 Task: Schedule a workshop on public speaking for next Wednesday at 6:00 PM.
Action: Mouse pressed left at (94, 233)
Screenshot: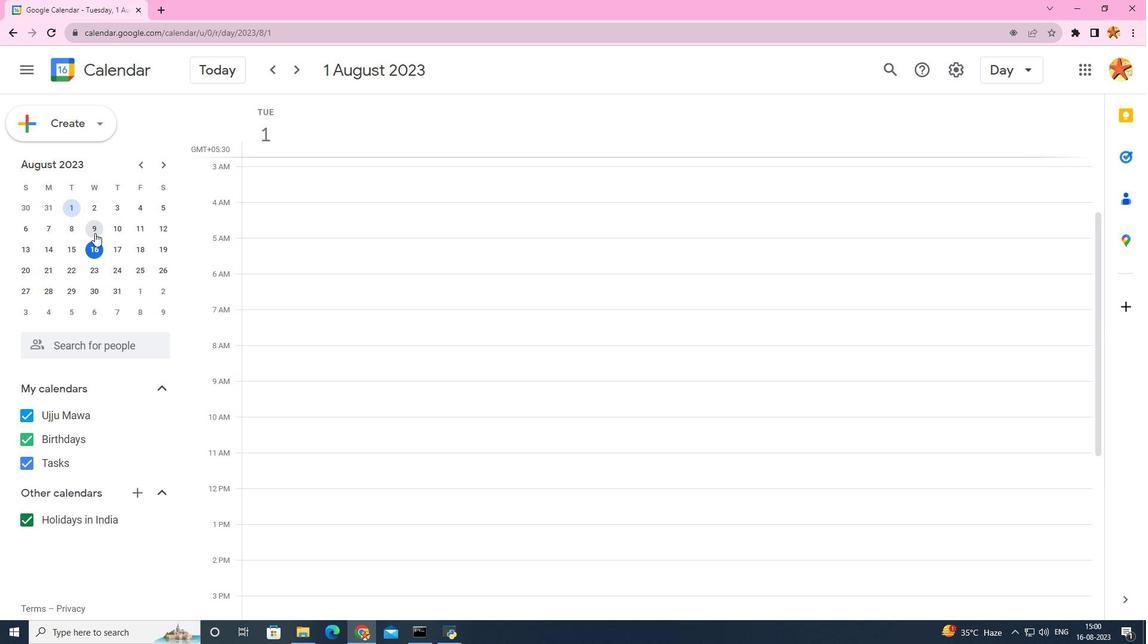 
Action: Mouse moved to (285, 443)
Screenshot: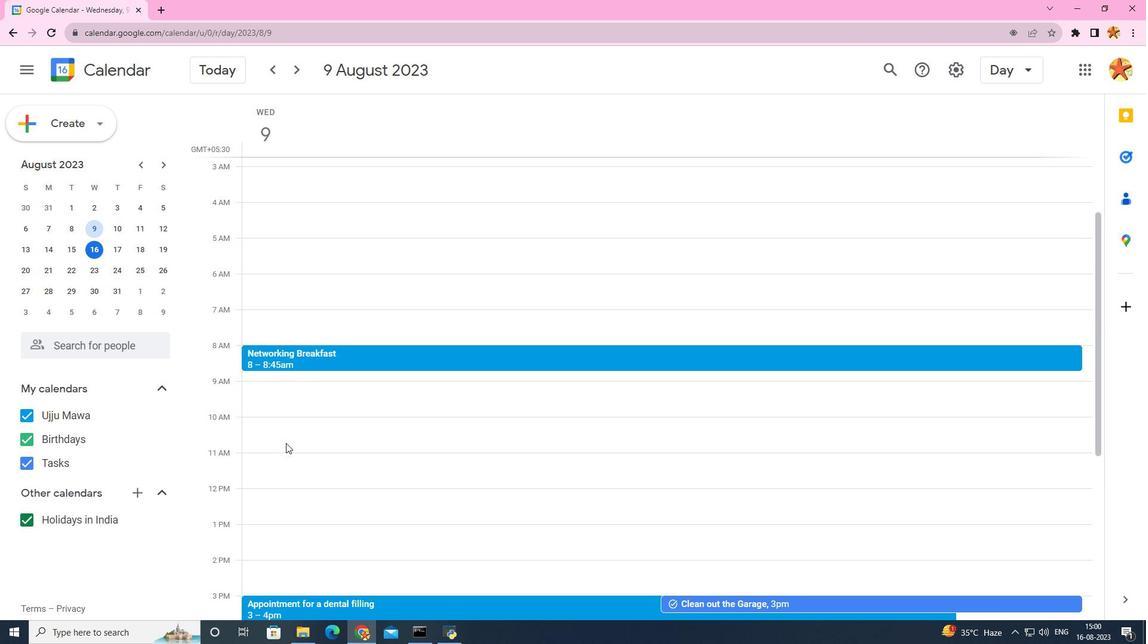 
Action: Mouse scrolled (285, 442) with delta (0, 0)
Screenshot: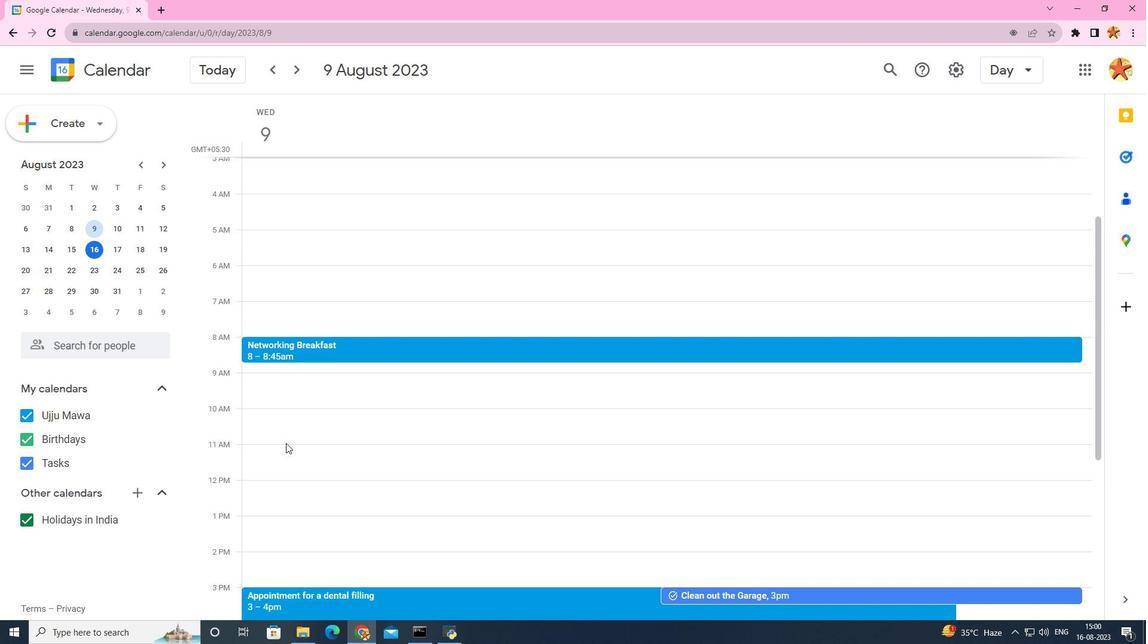 
Action: Mouse scrolled (285, 442) with delta (0, 0)
Screenshot: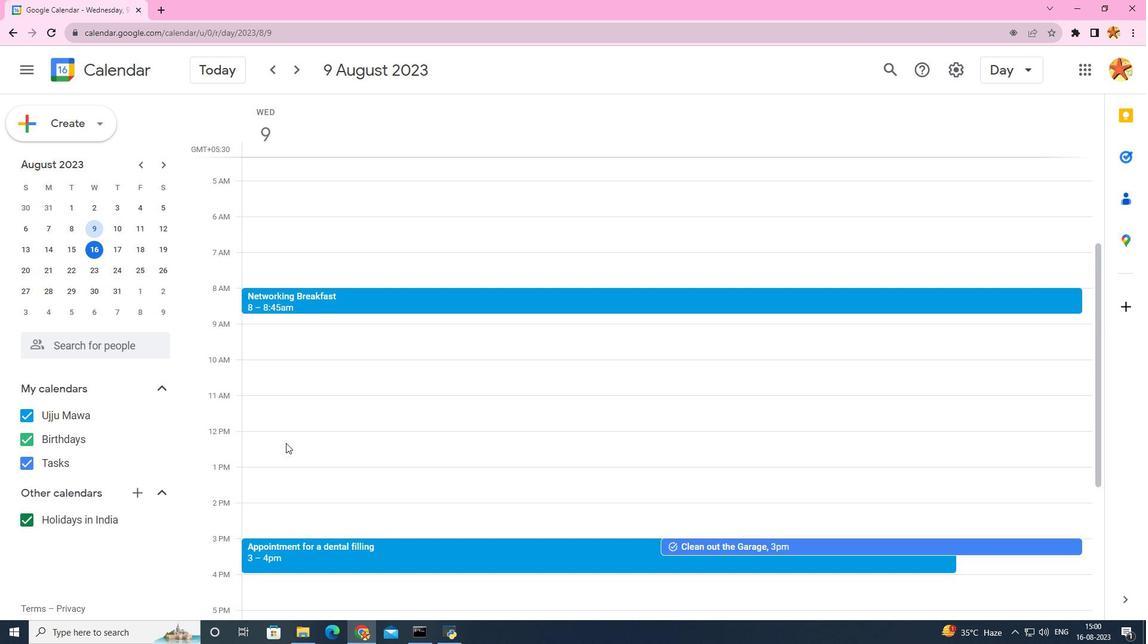 
Action: Mouse scrolled (285, 442) with delta (0, 0)
Screenshot: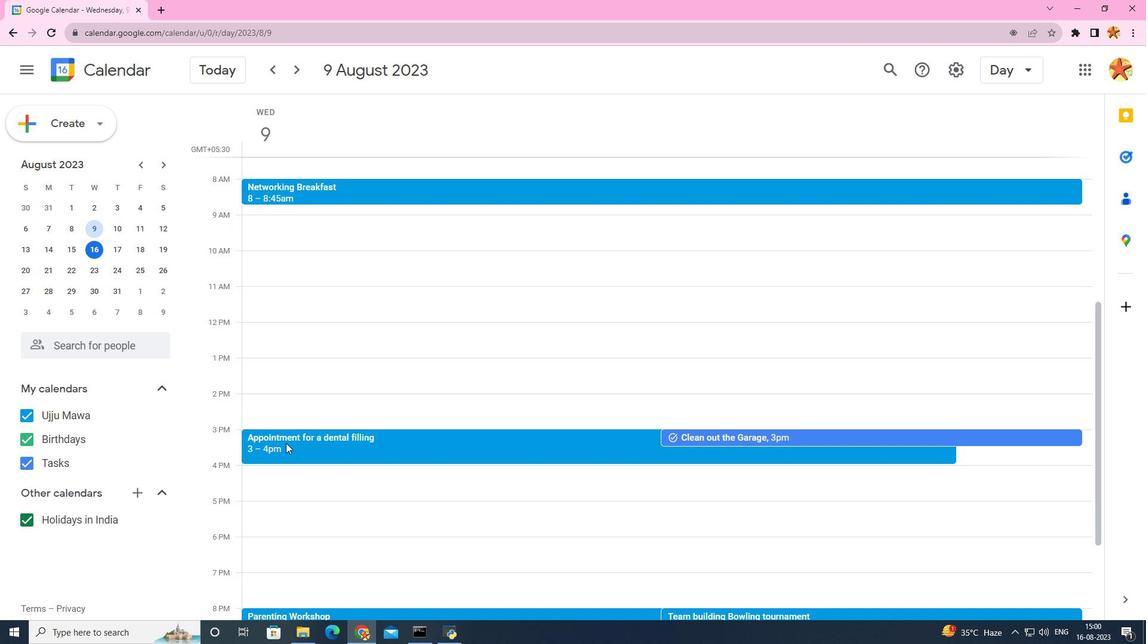 
Action: Mouse scrolled (285, 442) with delta (0, 0)
Screenshot: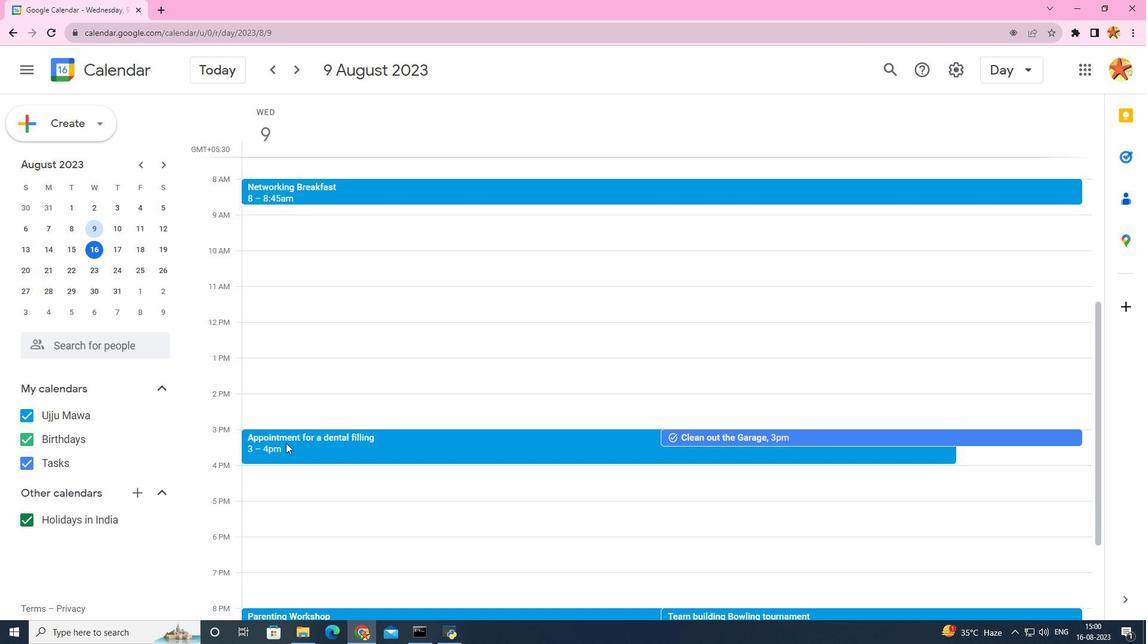 
Action: Mouse scrolled (285, 442) with delta (0, 0)
Screenshot: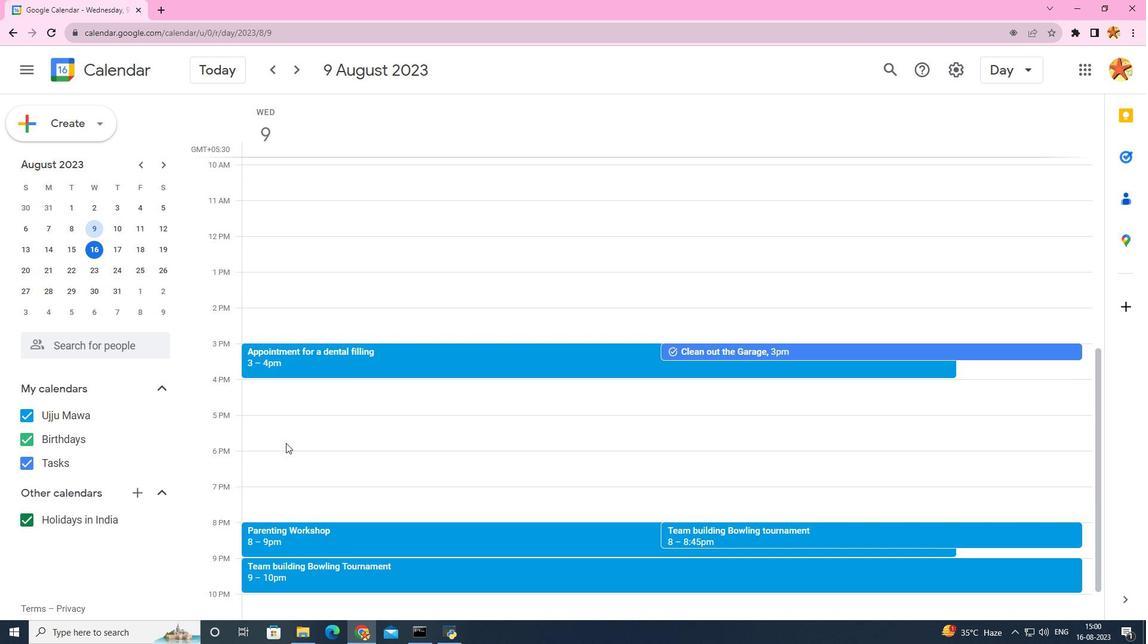 
Action: Mouse moved to (281, 410)
Screenshot: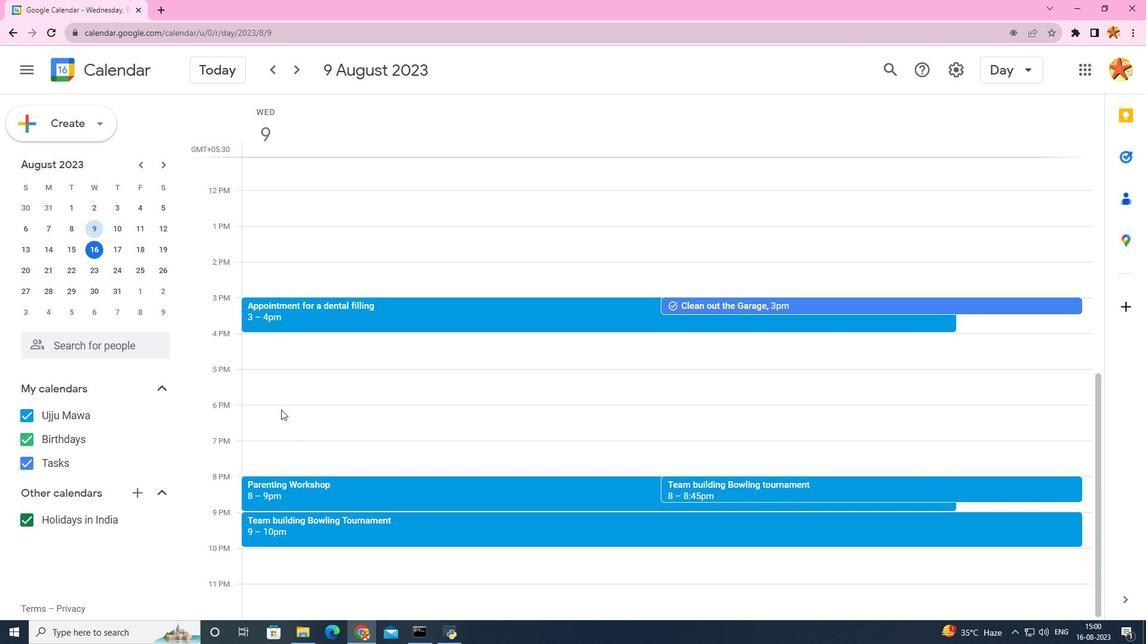 
Action: Mouse pressed left at (281, 410)
Screenshot: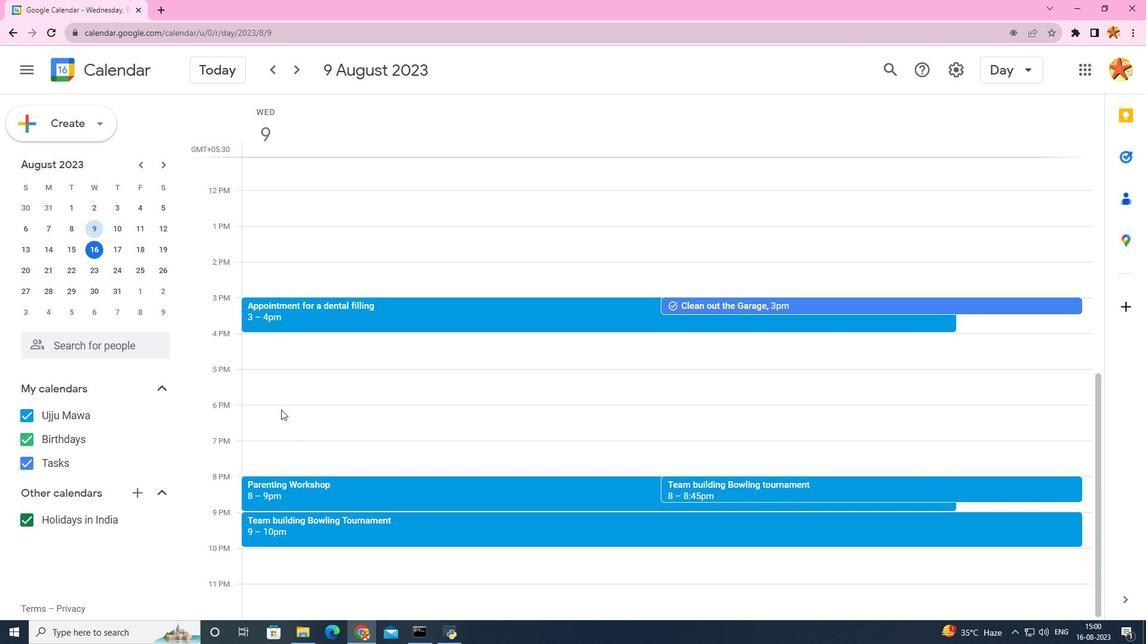 
Action: Mouse moved to (640, 203)
Screenshot: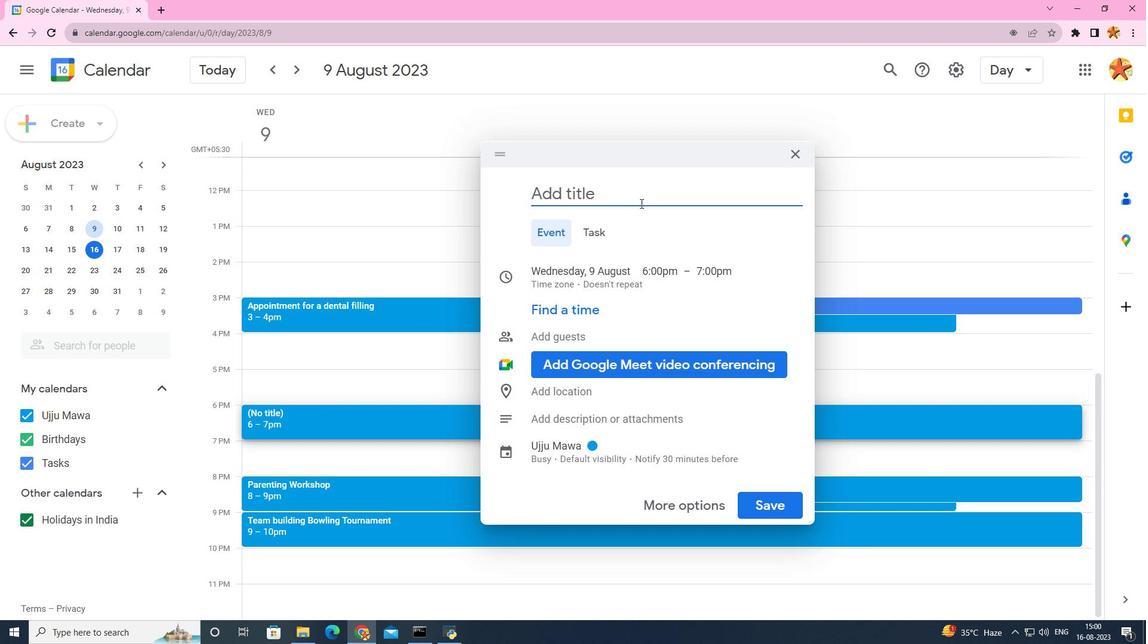 
Action: Key pressed <Key.caps_lock>W<Key.caps_lock>orkhop<Key.space>on<Key.space>public<Key.space>speaking
Screenshot: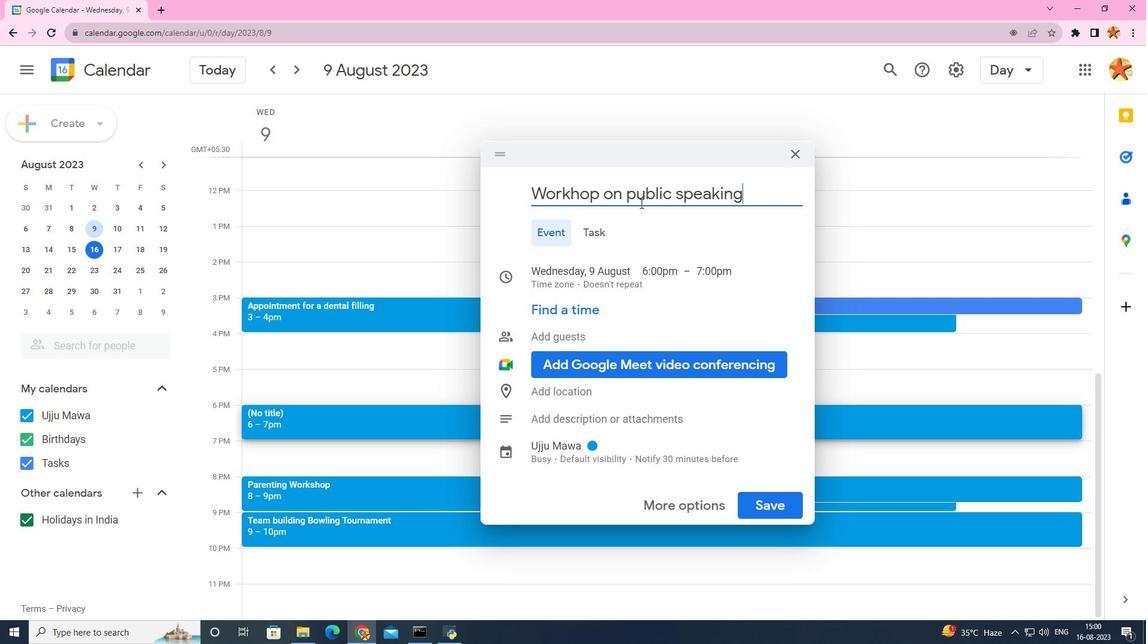 
Action: Mouse moved to (567, 183)
Screenshot: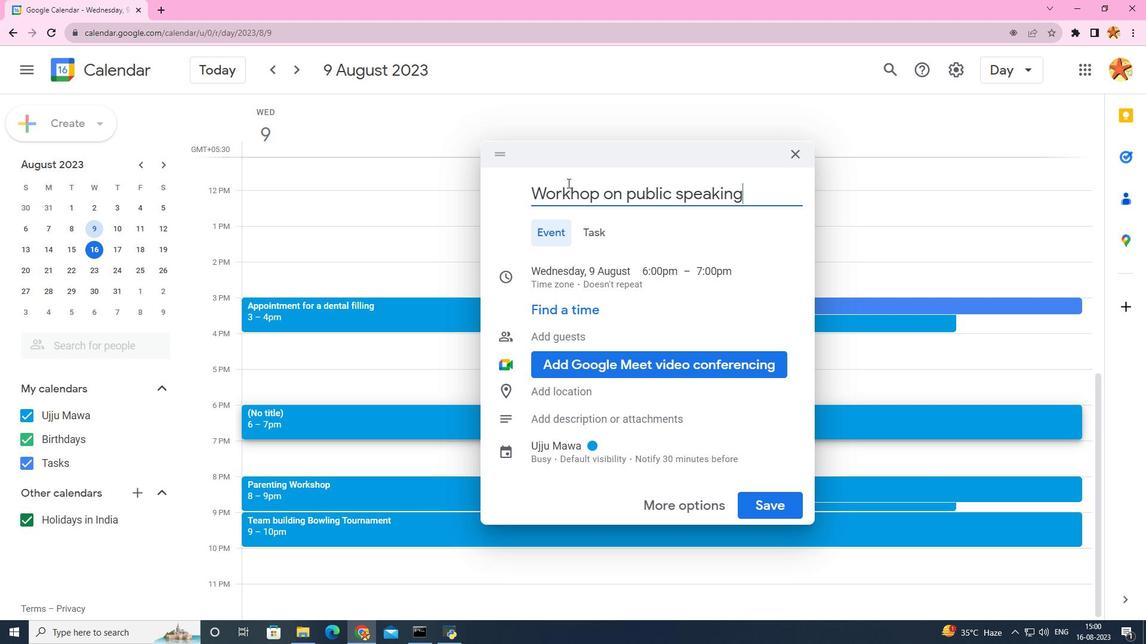 
Action: Mouse pressed left at (567, 183)
Screenshot: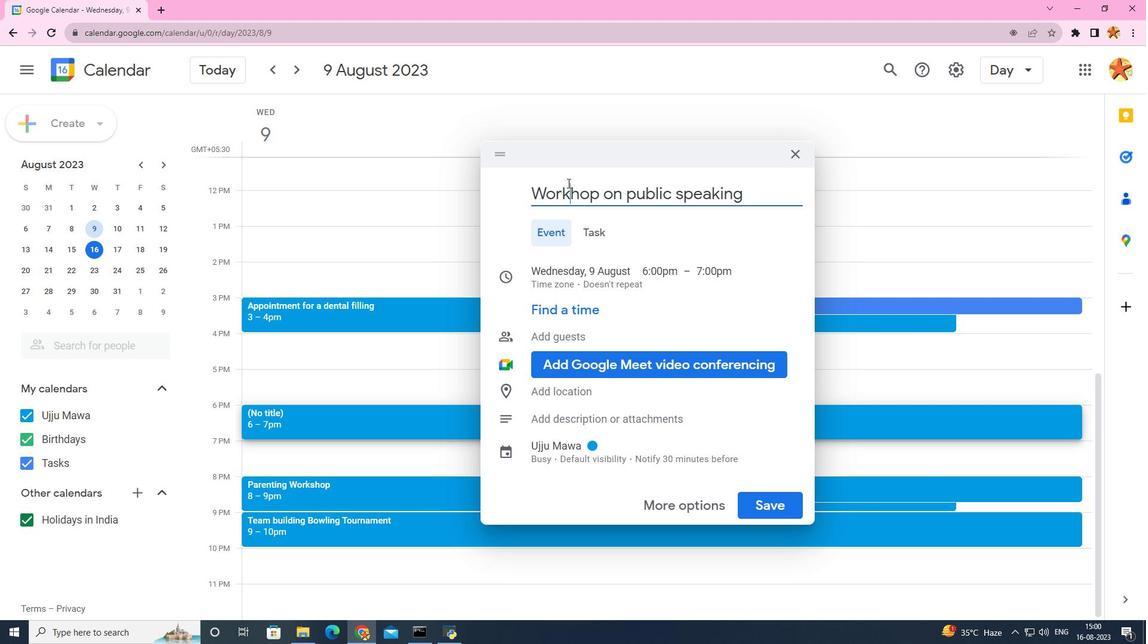 
Action: Key pressed s
Screenshot: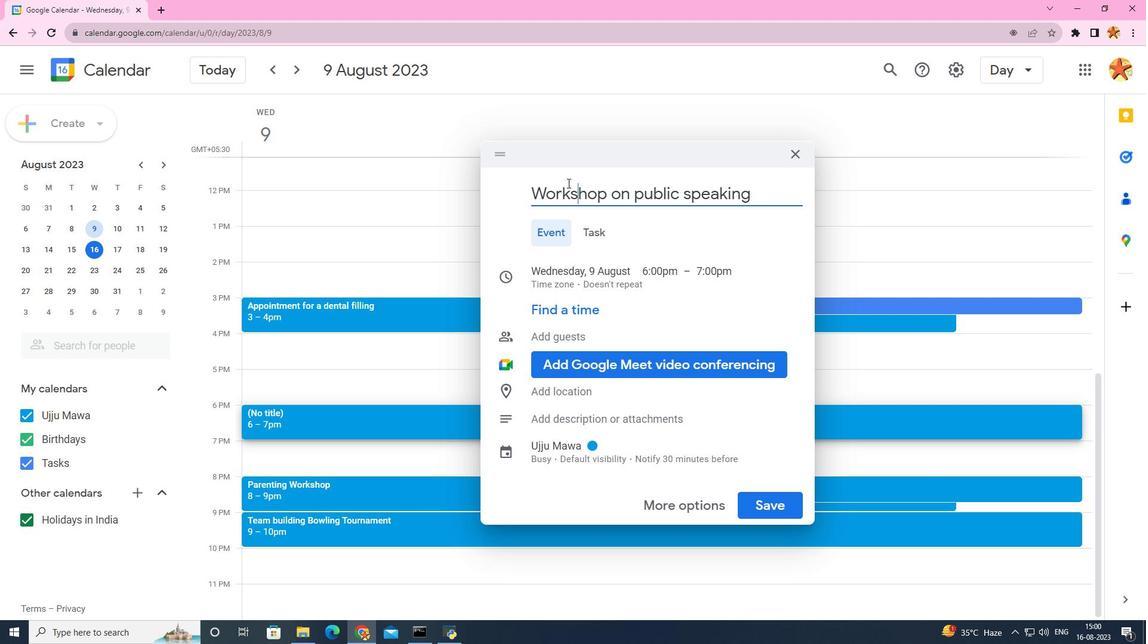 
Action: Mouse moved to (748, 504)
Screenshot: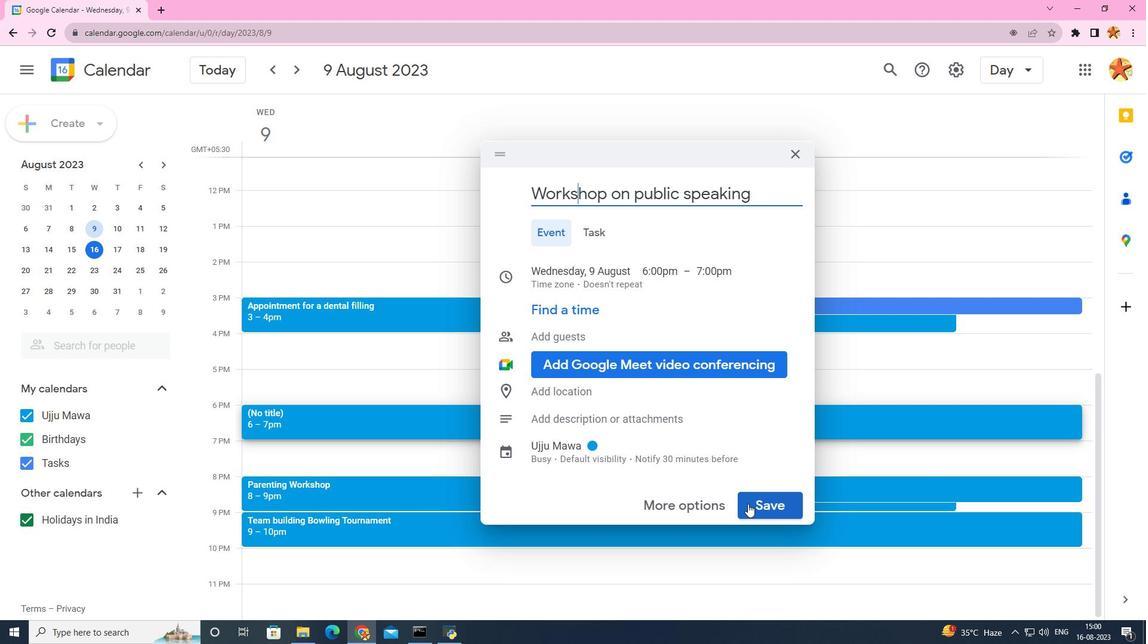
Action: Mouse pressed left at (748, 504)
Screenshot: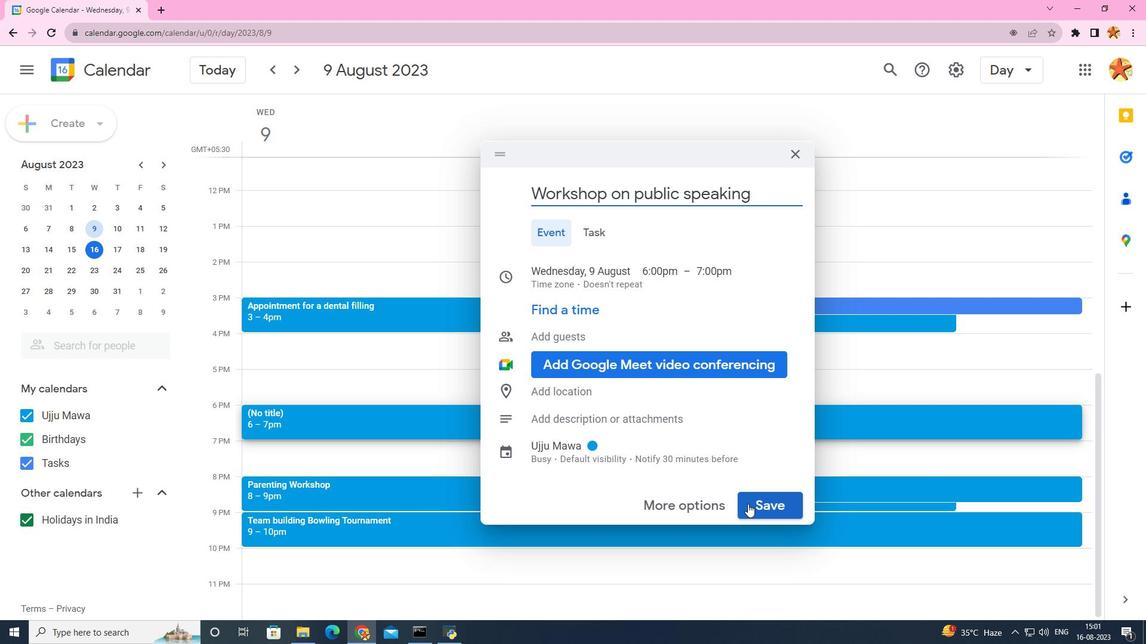 
